 Task: Security and Encryption: Securely delete sensitive metadata from multimedia files.
Action: Mouse moved to (567, 543)
Screenshot: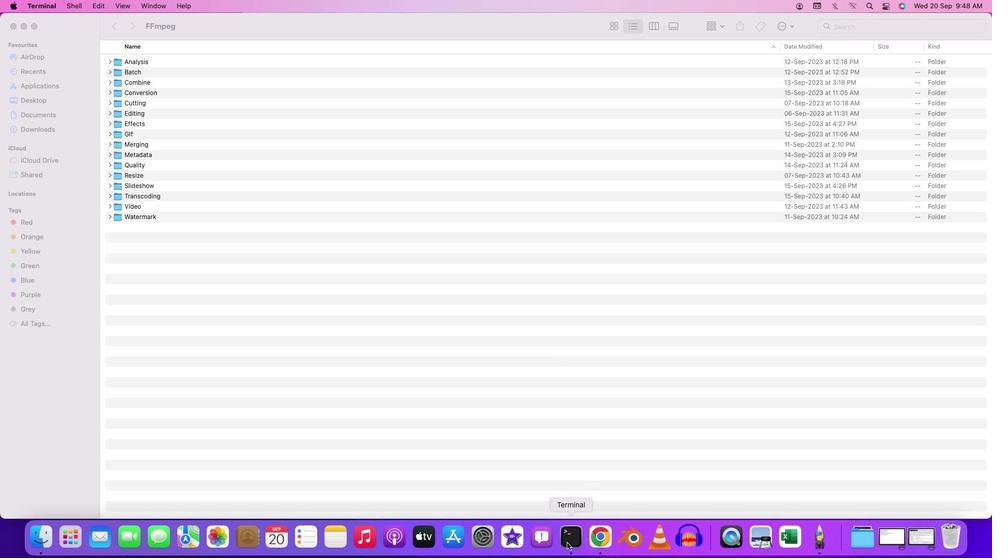 
Action: Mouse pressed right at (567, 543)
Screenshot: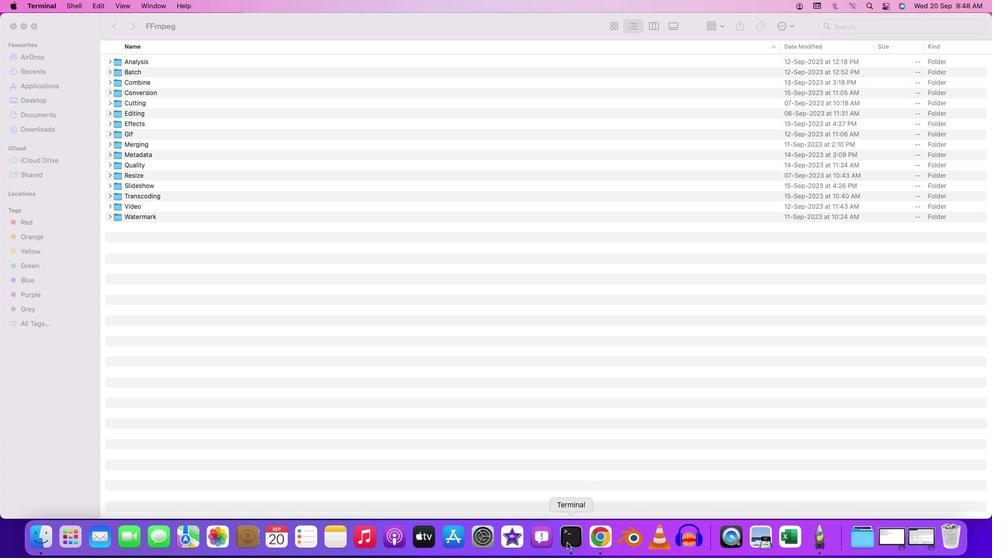 
Action: Mouse moved to (586, 411)
Screenshot: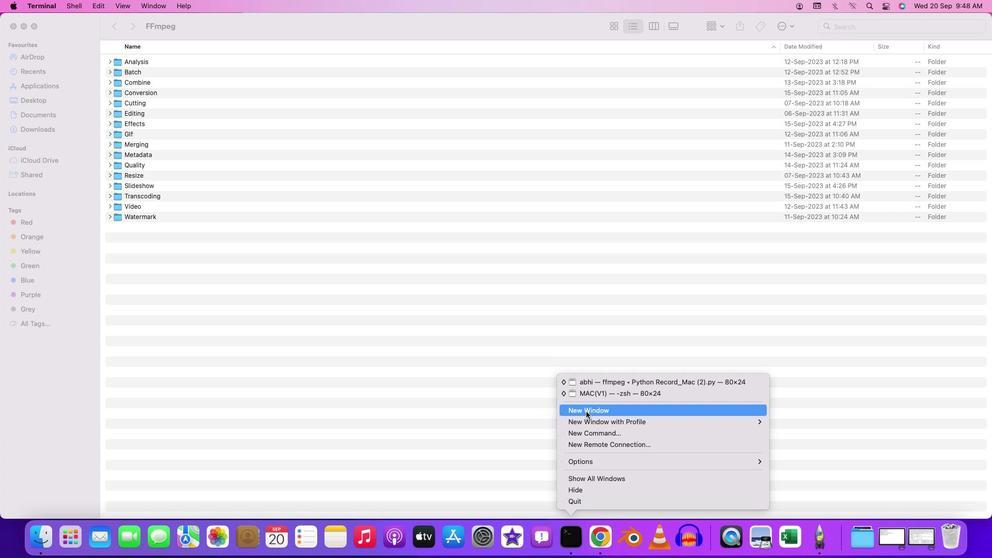 
Action: Mouse pressed left at (586, 411)
Screenshot: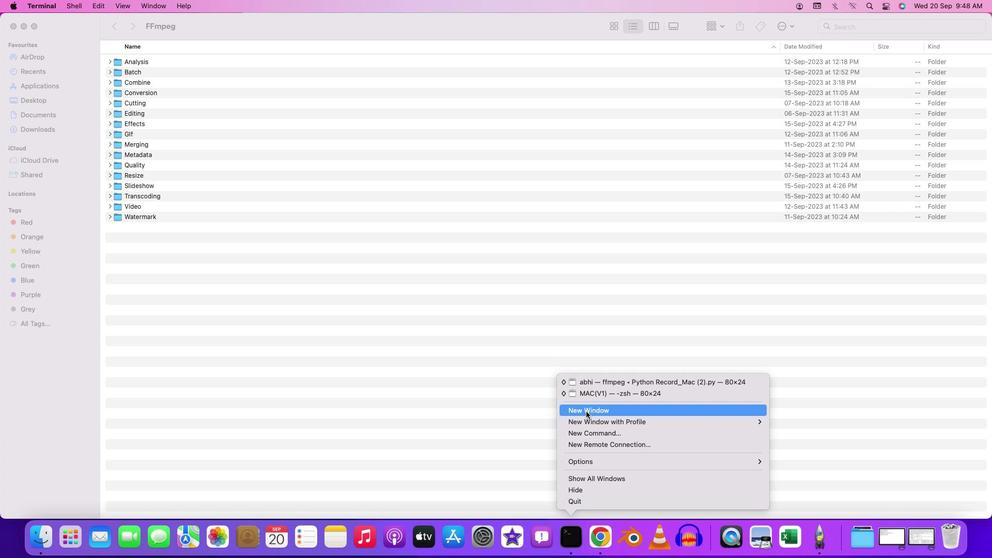 
Action: Mouse moved to (230, 22)
Screenshot: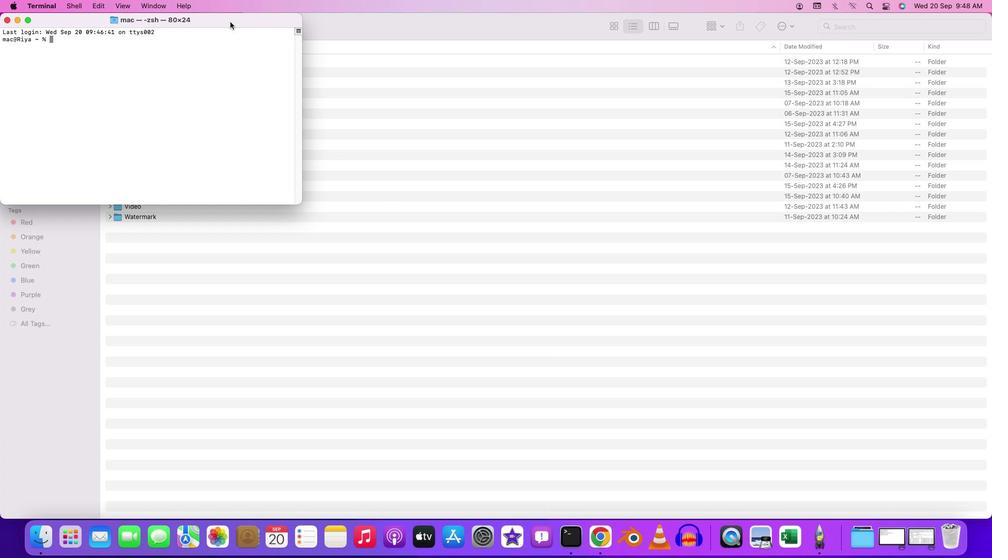 
Action: Mouse pressed left at (230, 22)
Screenshot: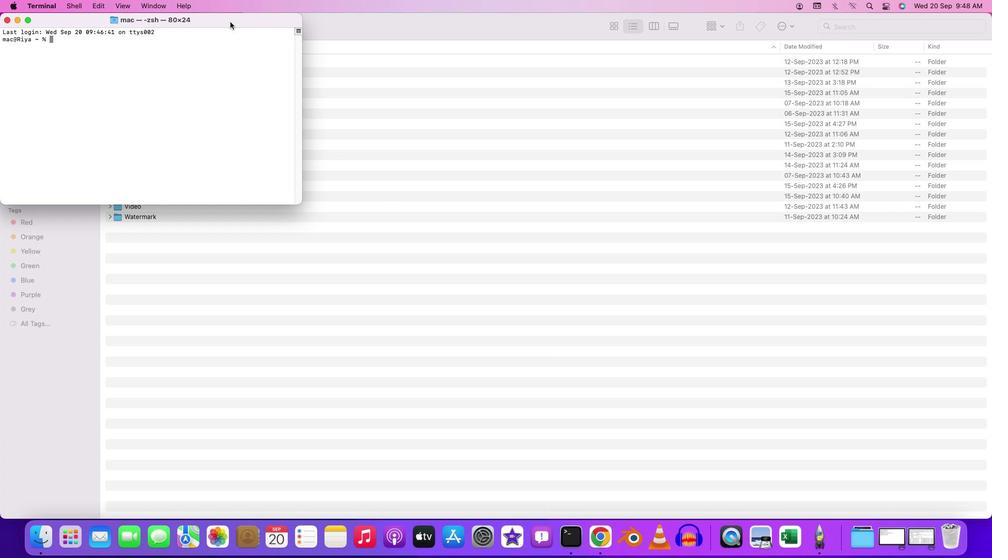 
Action: Mouse pressed left at (230, 22)
Screenshot: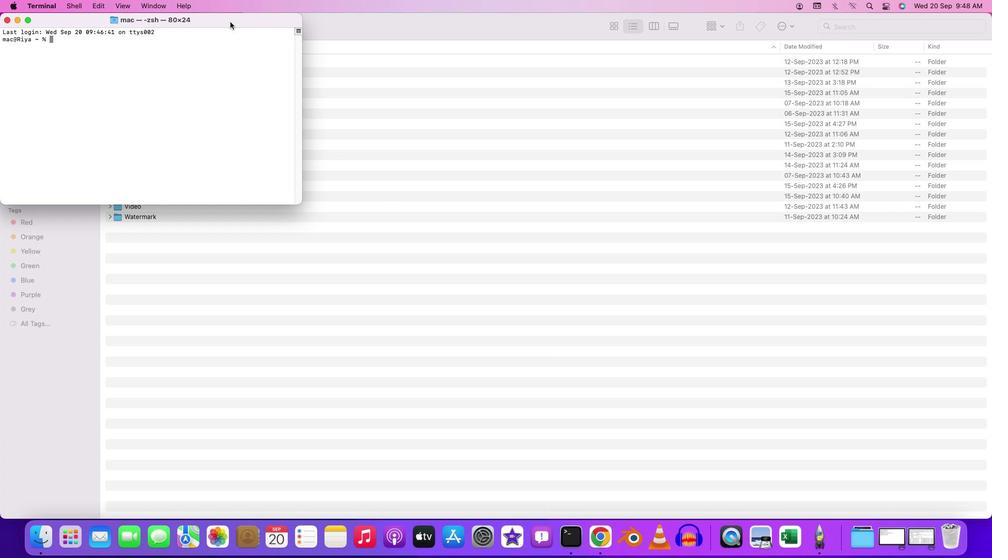 
Action: Mouse moved to (240, 101)
Screenshot: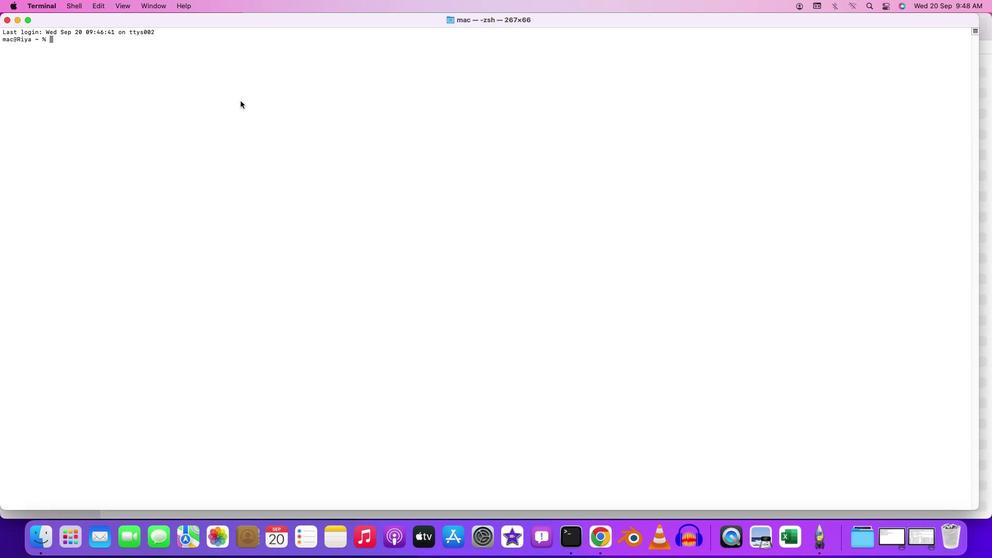 
Action: Key pressed 'c''d'Key.space'd''e''s''k''t''o''p'Key.enter'c''d'Key.space'f''f''f'Key.backspace'm''p''e''g'Key.enter'c''d'Key.space'm'Key.backspace'b''a''t''c''h'Key.enter'c''d'Key.space'v''i''d''e''o'Key.enterKey.spaceKey.backspaceKey.backspace'f''f''m''p''e''g'Key.space'-''i'Key.space'i''n''p''u''t'Key.shift'_''v''i''d''e''o''.''m''p''4'Key.leftKey.leftKey.leftKey.leftKey.leftKey.leftKey.leftKey.leftKey.rightKey.rightKey.rightKey.rightKey.rightKey.rightKey.rightKey.rightKey.rightKey.rightKey.rightKey.rightKey.rightKey.space'-''m''a''p'Key.shift'_''m''e''t''a''d''a''t''a'Key.space'-''1'Key.space'-''c'Key.shift':''v'Key.spaceKey.shift'_'Key.backspace'-''c'Key.shift':''a'Key.leftKey.leftKey.leftKey.leftKey.leftKey.leftKey.leftKey.leftKey.leftKey.leftKey.leftKey.leftKey.leftKey.rightKey.rightKey.rightKey.rightKey.rightKey.rightKey.rightKey.rightKey.rightKey.rightKey.leftKey.leftKey.space'c''i''o''t'Key.backspaceKey.backspaceKey.backspace'o''p''y'Key.leftKey.leftKey.leftKey.leftKey.rightKey.rightKey.rightKey.rightKey.rightKey.rightKey.rightKey.rightKey.rightKey.rightKey.rightKey.rightKey.rightKey.rightKey.rightKey.rightKey.space'c''o''p''y'Key.space'o''u''t''p''u''t'Key.shift'_''v''i''d''e''o'Key.shift'_''m''e''t''a''d''a''t''a'Key.shift'_''d''e''l''e''t''e''d''.''m''p''4'Key.enter
Screenshot: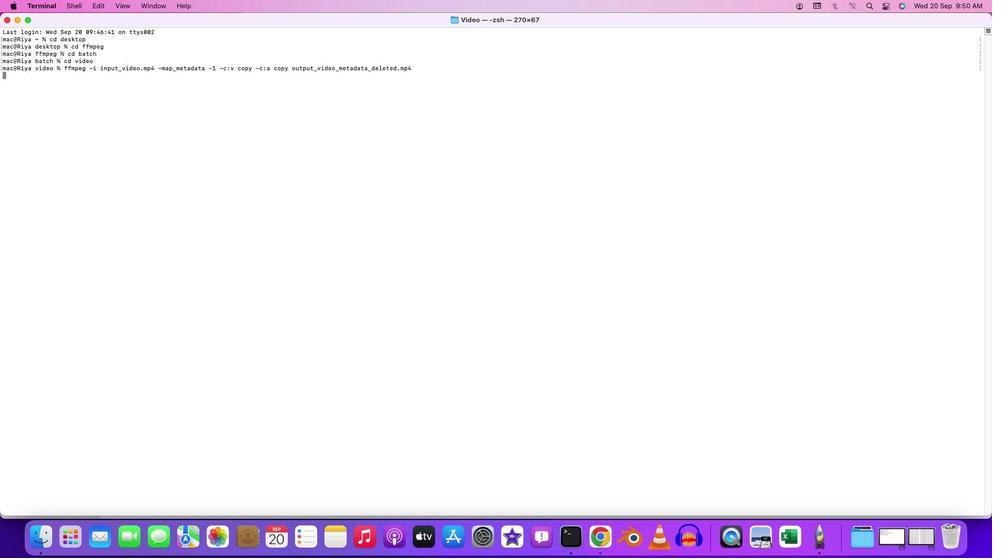 
Action: Mouse moved to (419, 437)
Screenshot: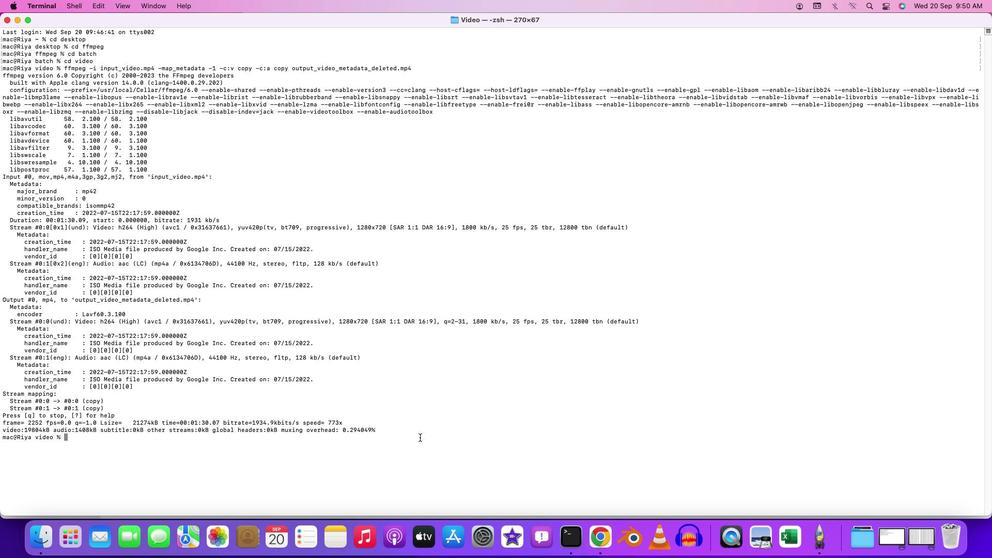 
